 Task: Create a due date automation trigger when advanced on, 2 hours before a card is due add fields without custom field "Resume" cleared.
Action: Mouse moved to (1161, 87)
Screenshot: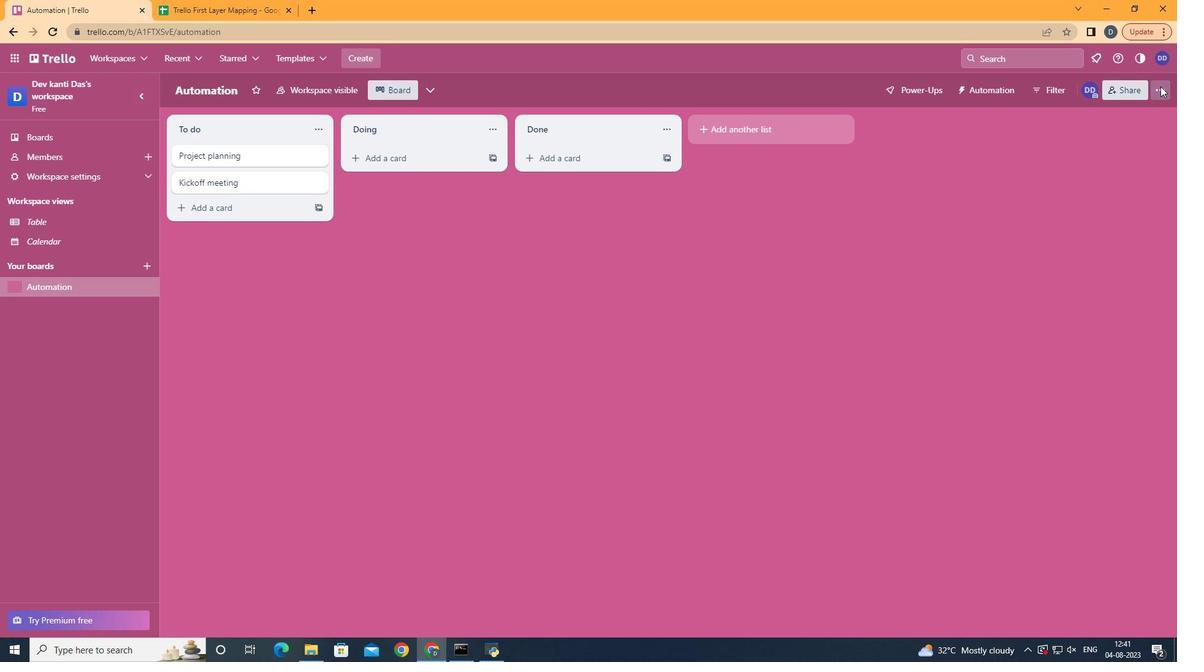 
Action: Mouse pressed left at (1161, 87)
Screenshot: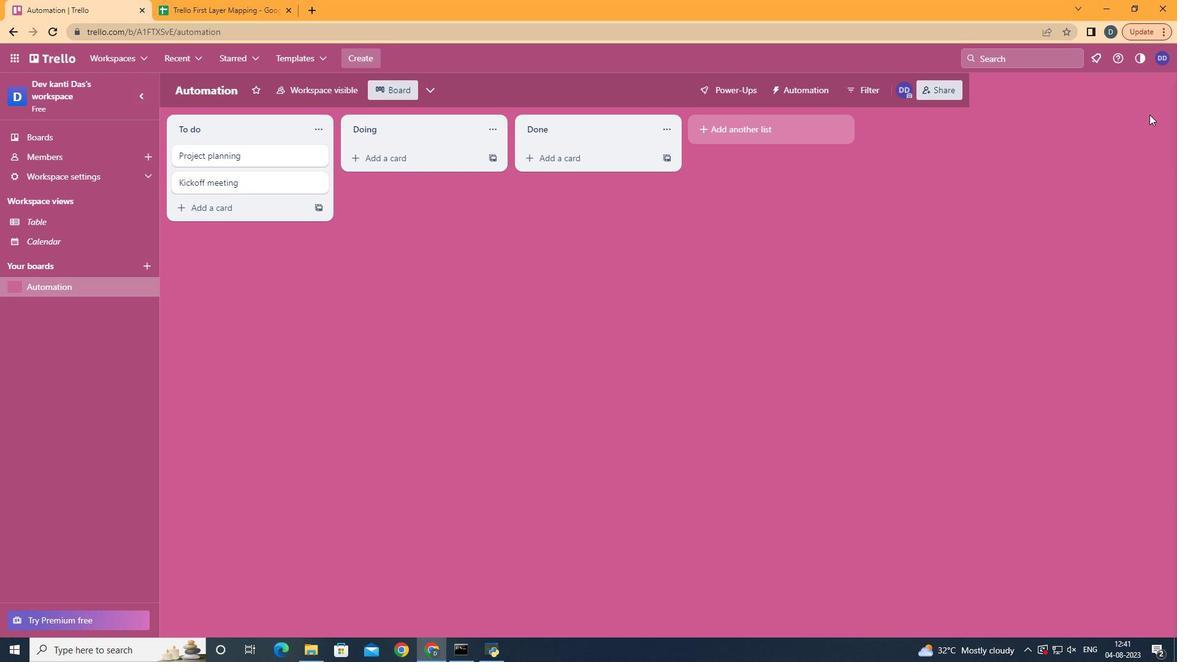 
Action: Mouse moved to (1053, 255)
Screenshot: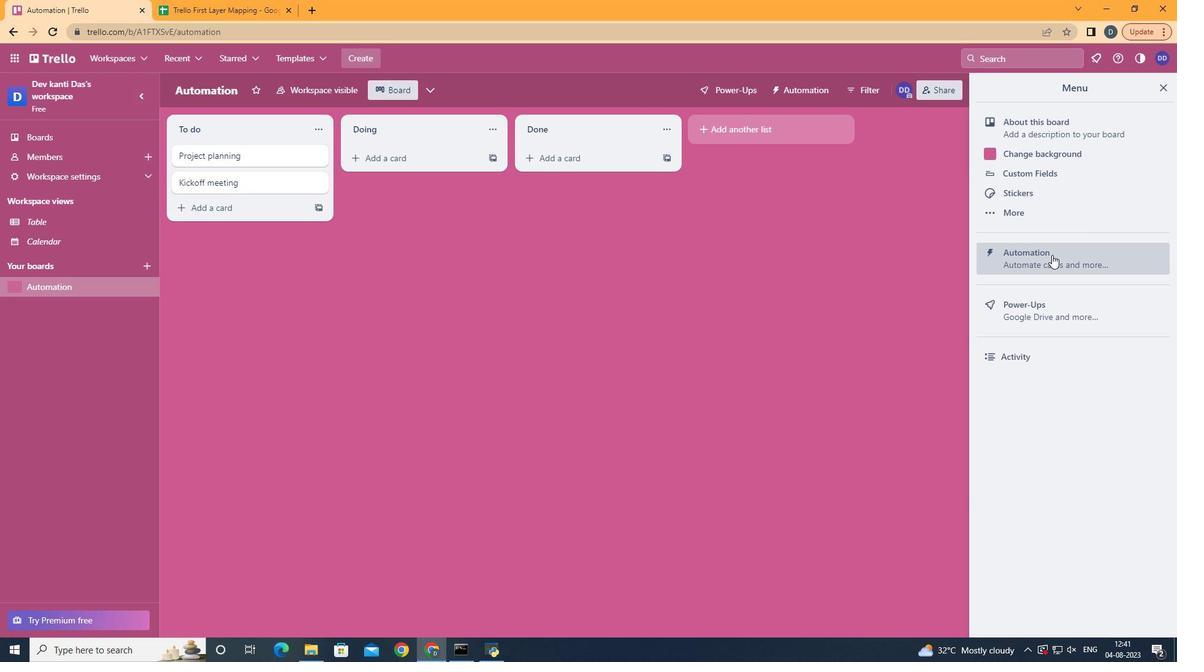 
Action: Mouse pressed left at (1053, 255)
Screenshot: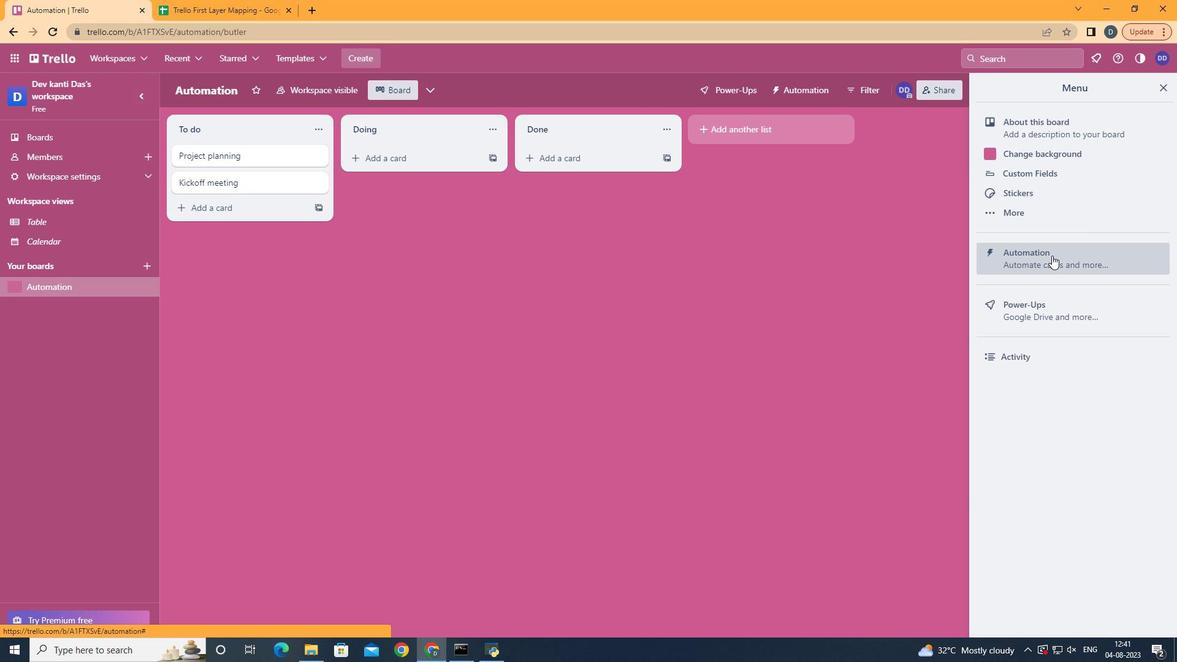 
Action: Mouse moved to (242, 255)
Screenshot: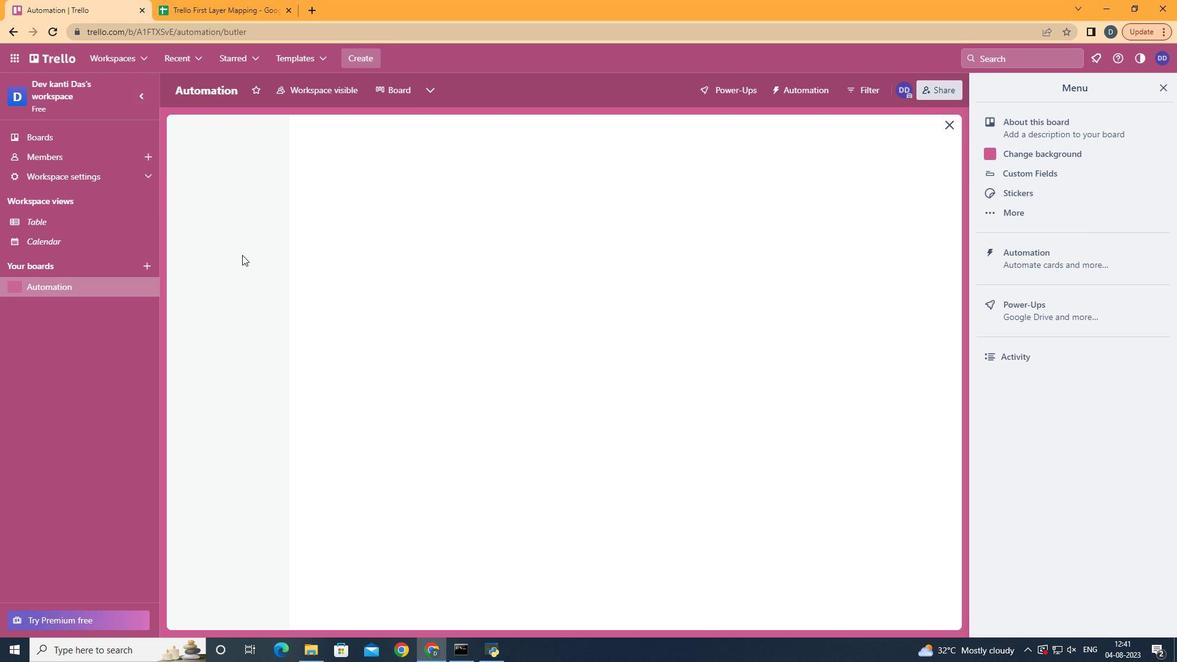 
Action: Mouse pressed left at (242, 255)
Screenshot: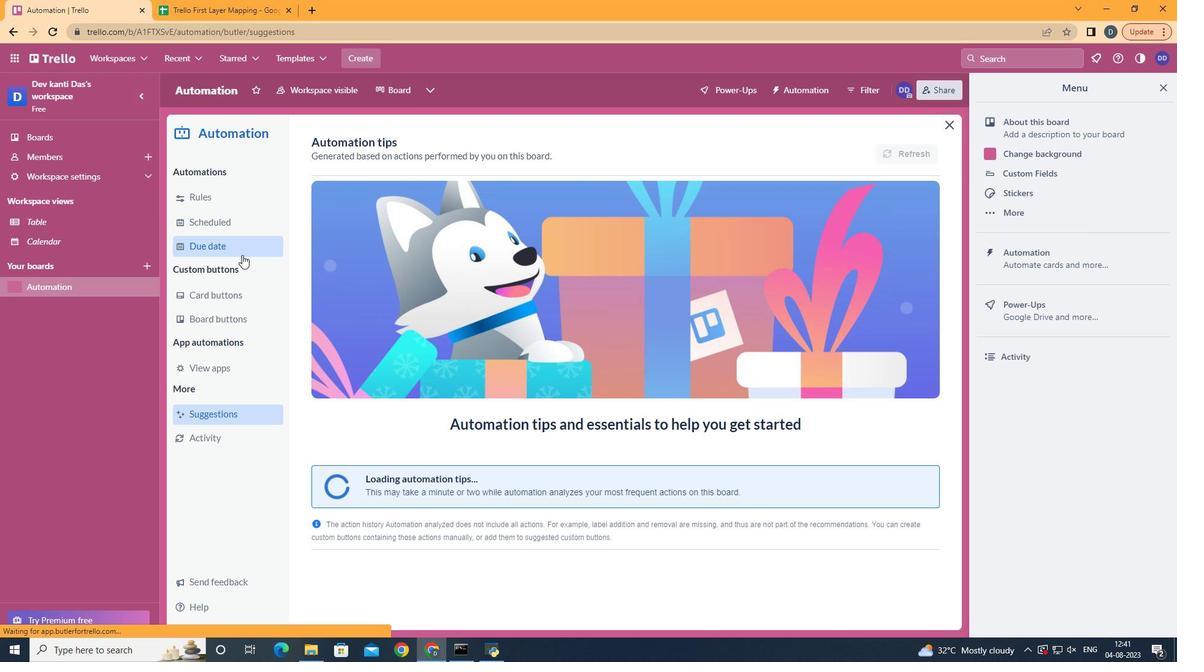 
Action: Mouse moved to (857, 149)
Screenshot: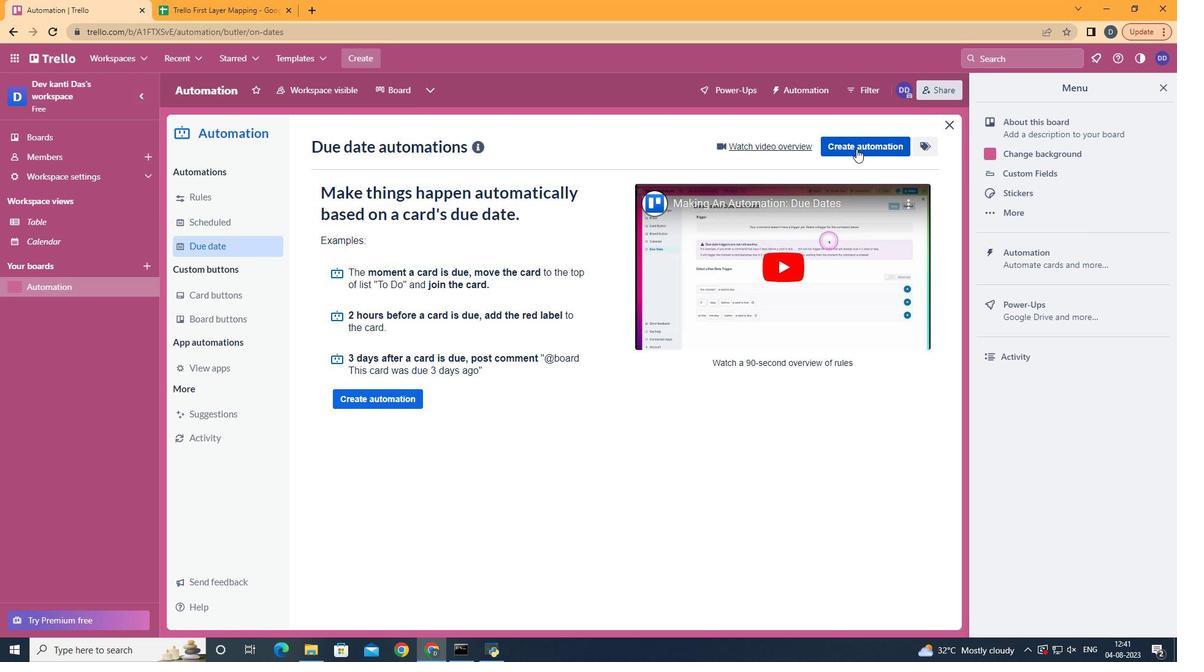 
Action: Mouse pressed left at (857, 149)
Screenshot: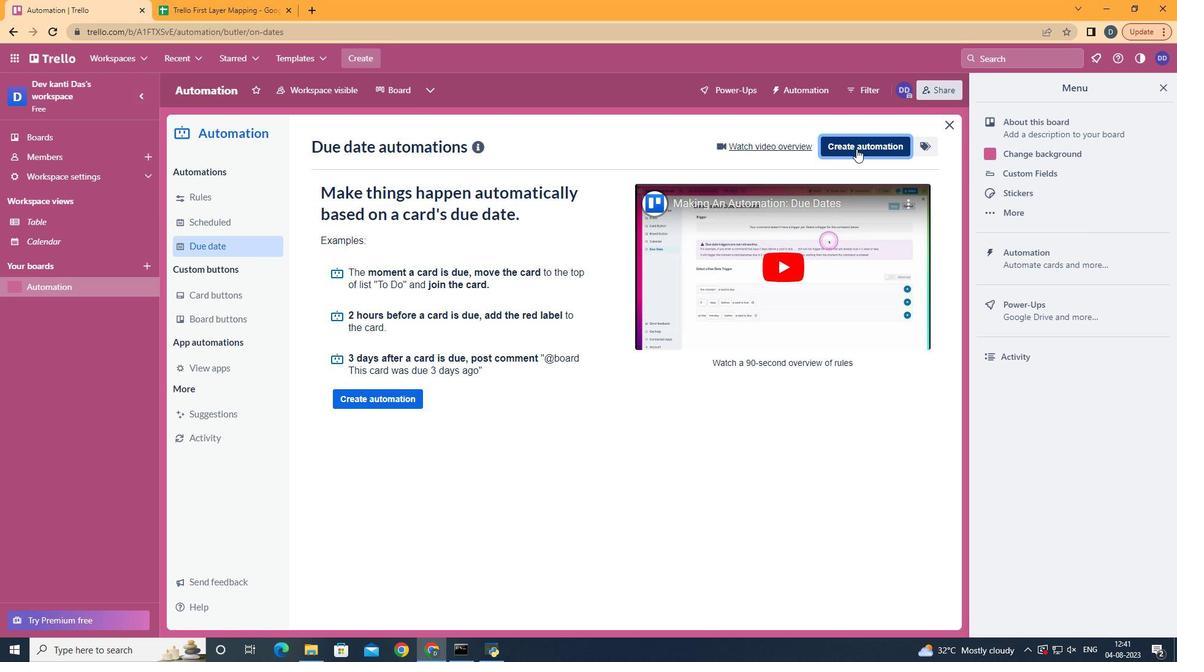 
Action: Mouse moved to (620, 263)
Screenshot: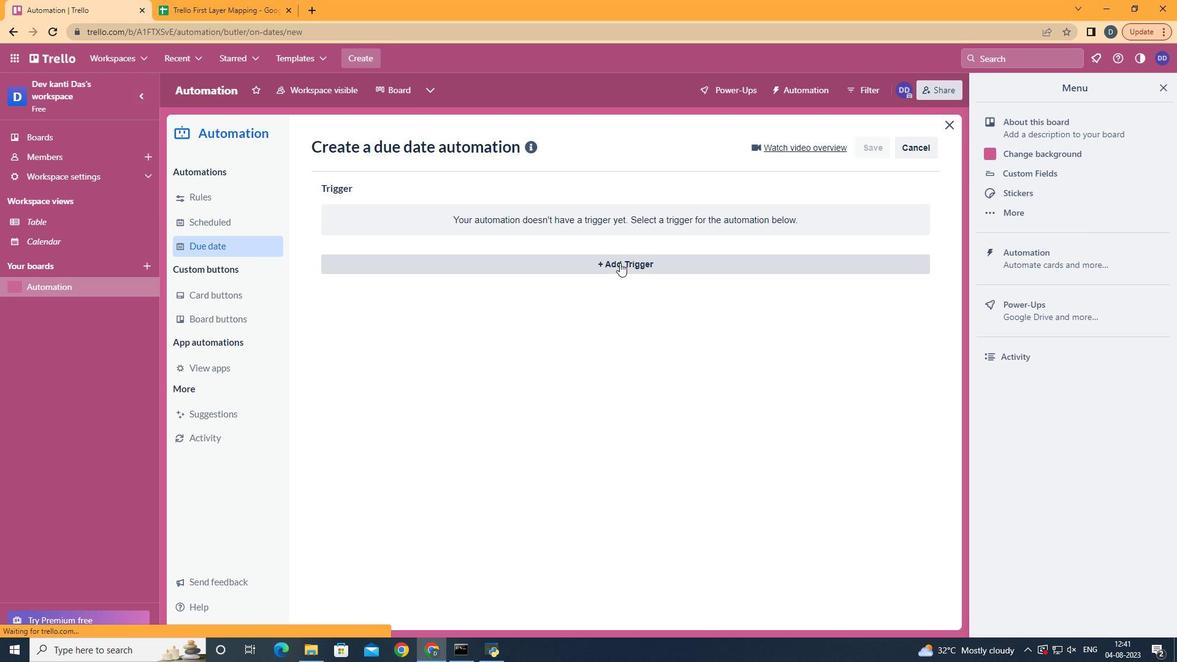 
Action: Mouse pressed left at (620, 263)
Screenshot: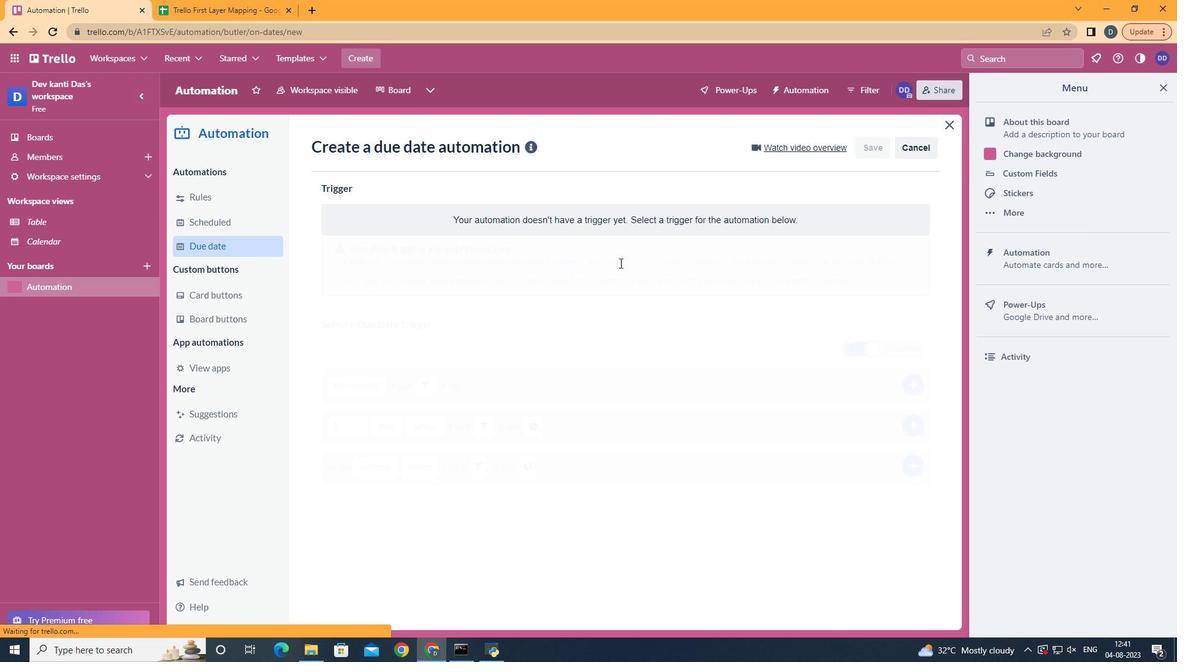 
Action: Mouse moved to (386, 526)
Screenshot: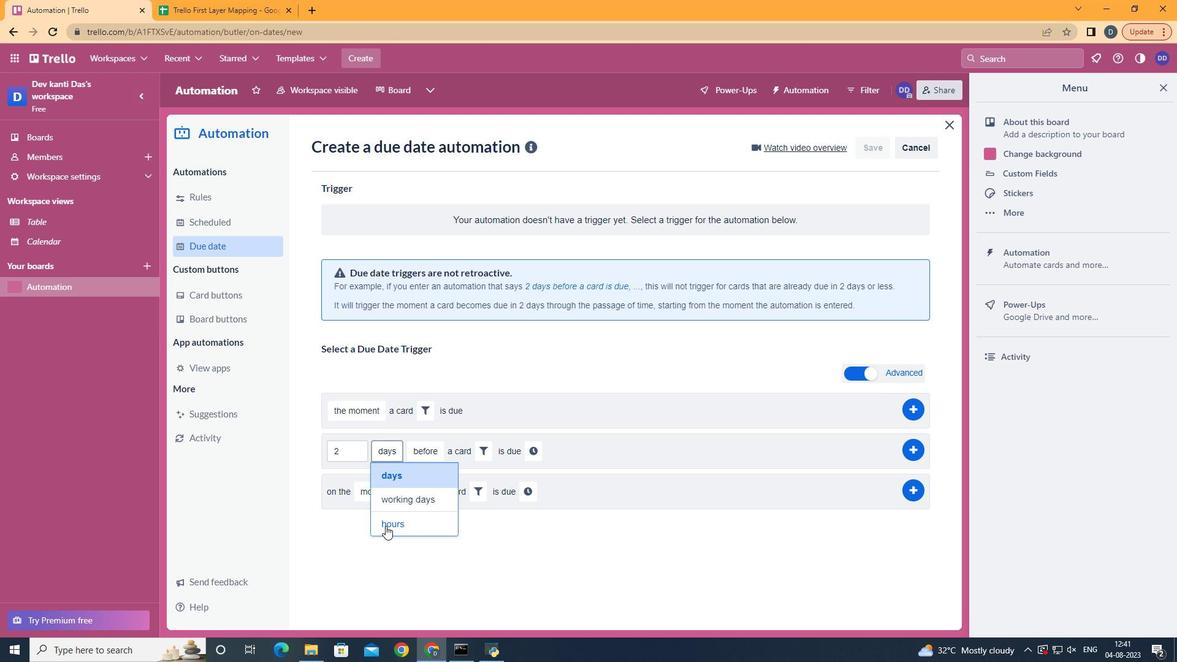 
Action: Mouse pressed left at (386, 526)
Screenshot: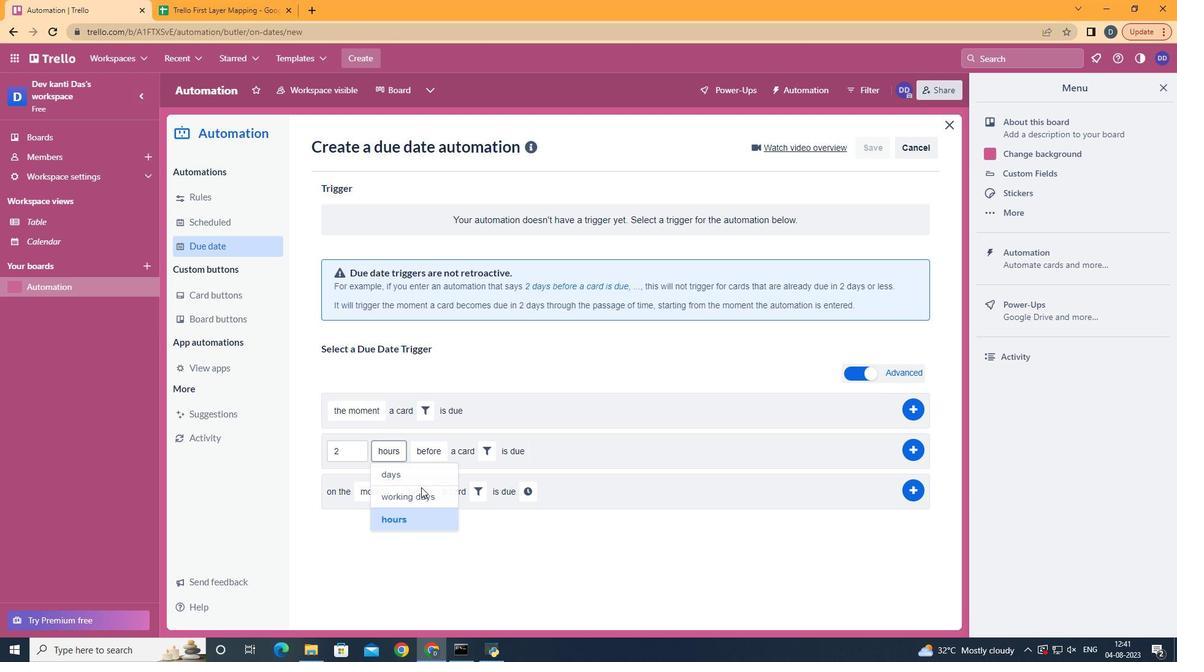 
Action: Mouse moved to (434, 468)
Screenshot: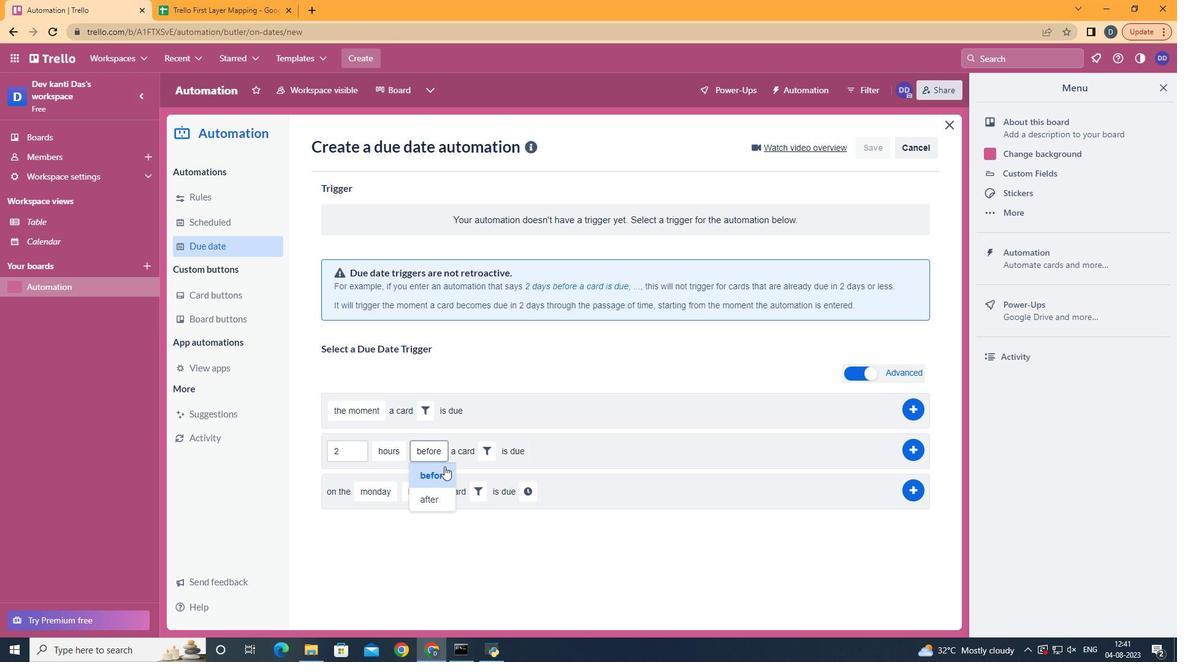 
Action: Mouse pressed left at (434, 468)
Screenshot: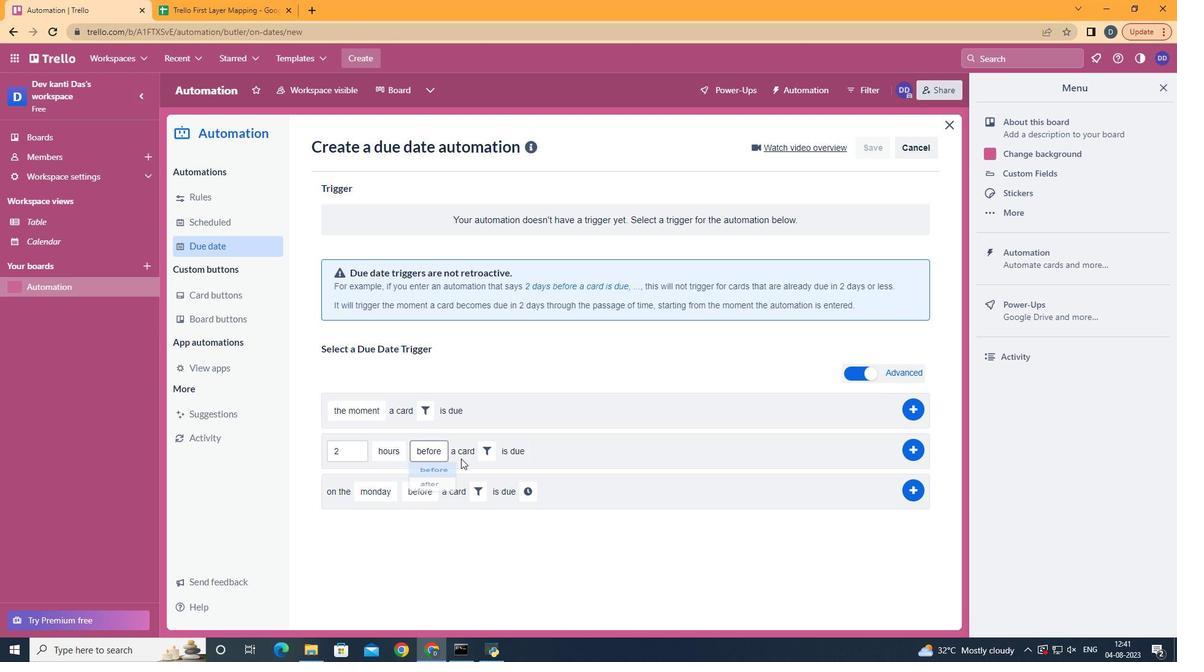 
Action: Mouse moved to (485, 449)
Screenshot: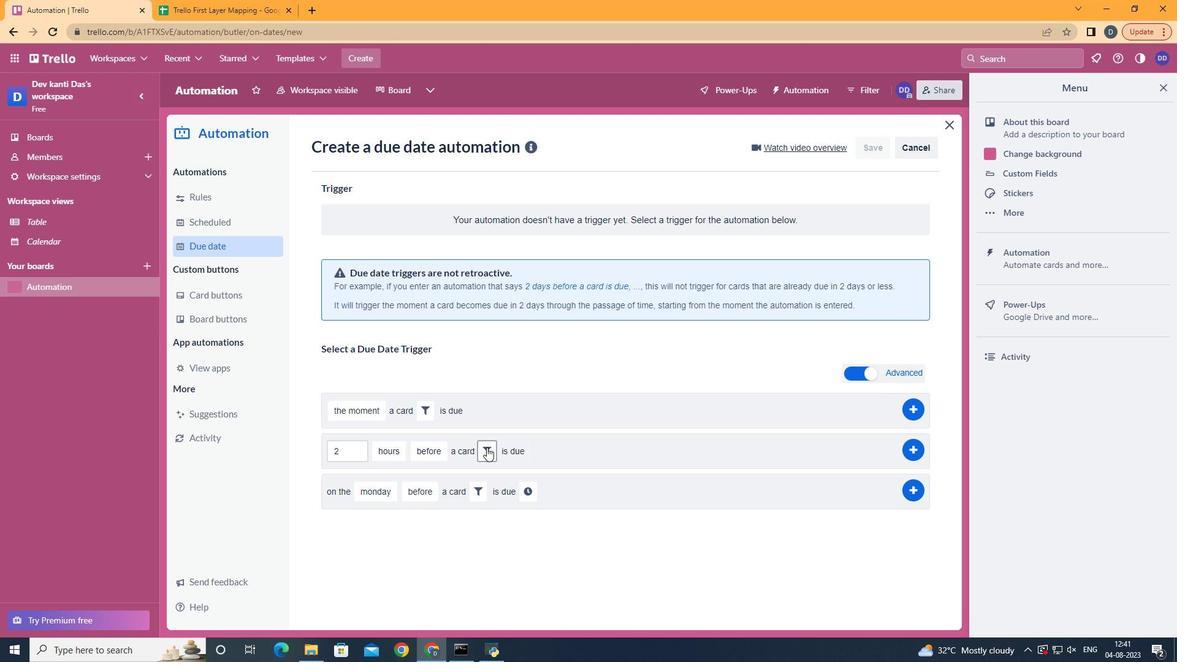 
Action: Mouse pressed left at (485, 449)
Screenshot: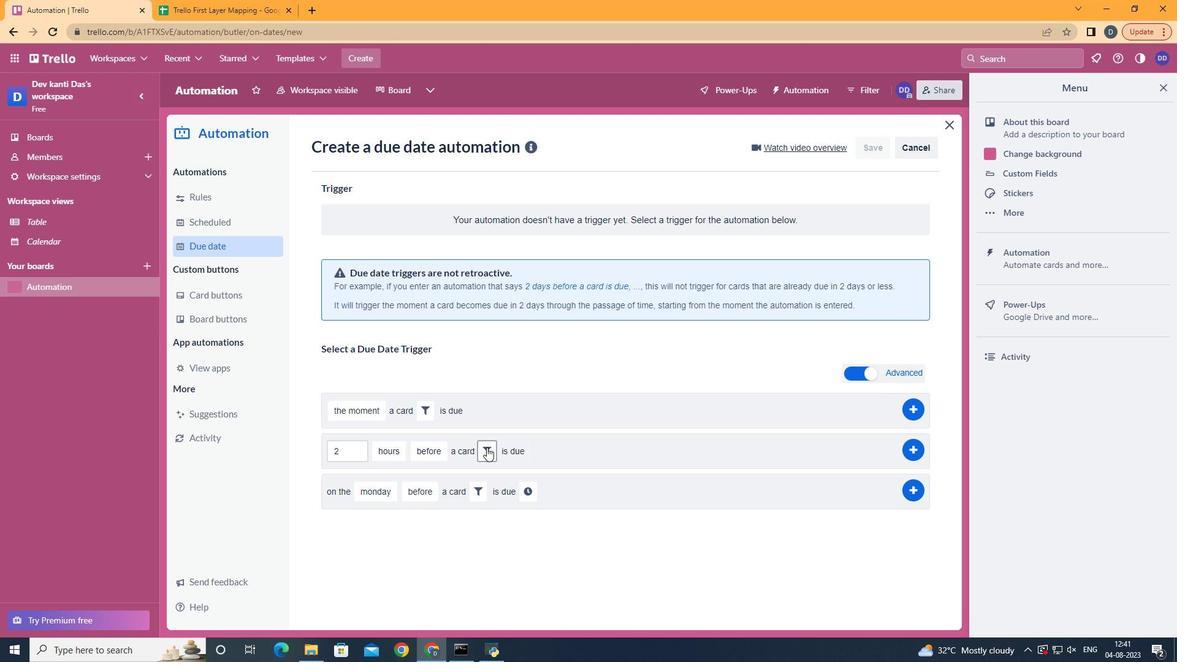 
Action: Mouse moved to (681, 491)
Screenshot: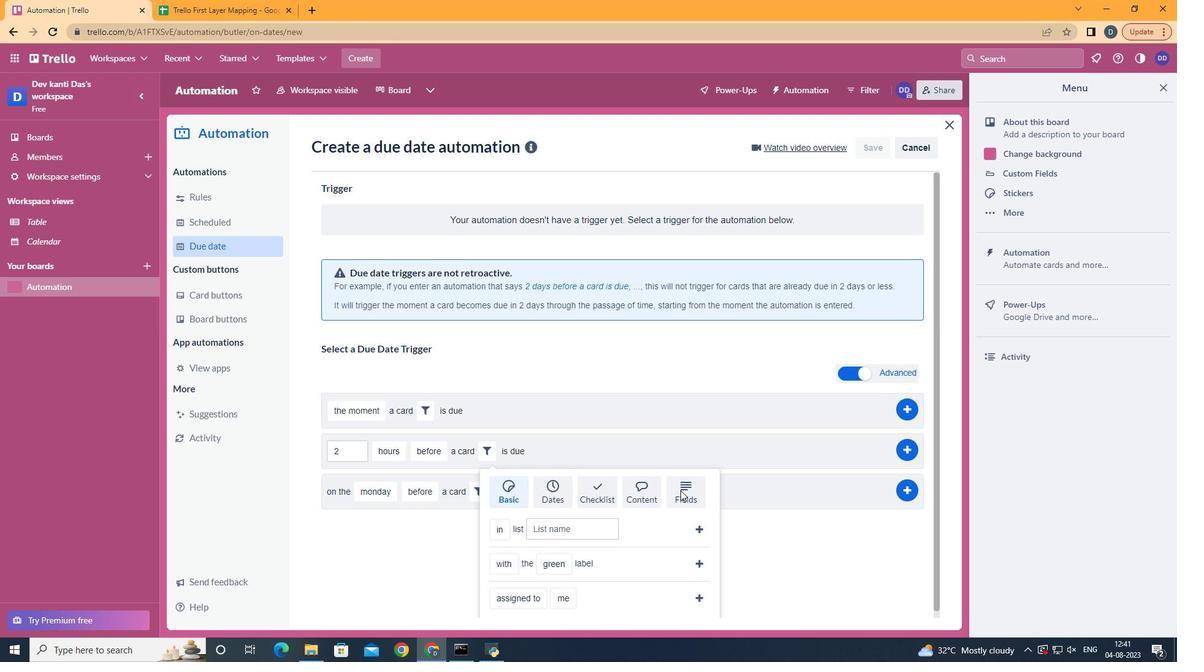 
Action: Mouse pressed left at (681, 491)
Screenshot: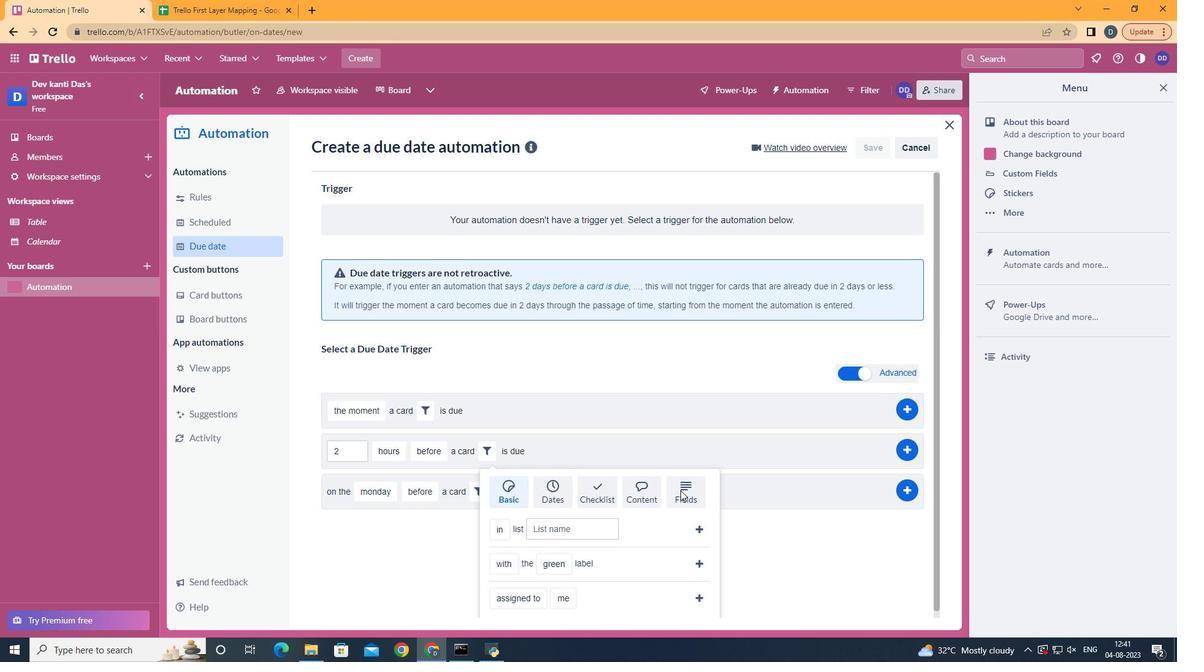 
Action: Mouse scrolled (681, 490) with delta (0, 0)
Screenshot: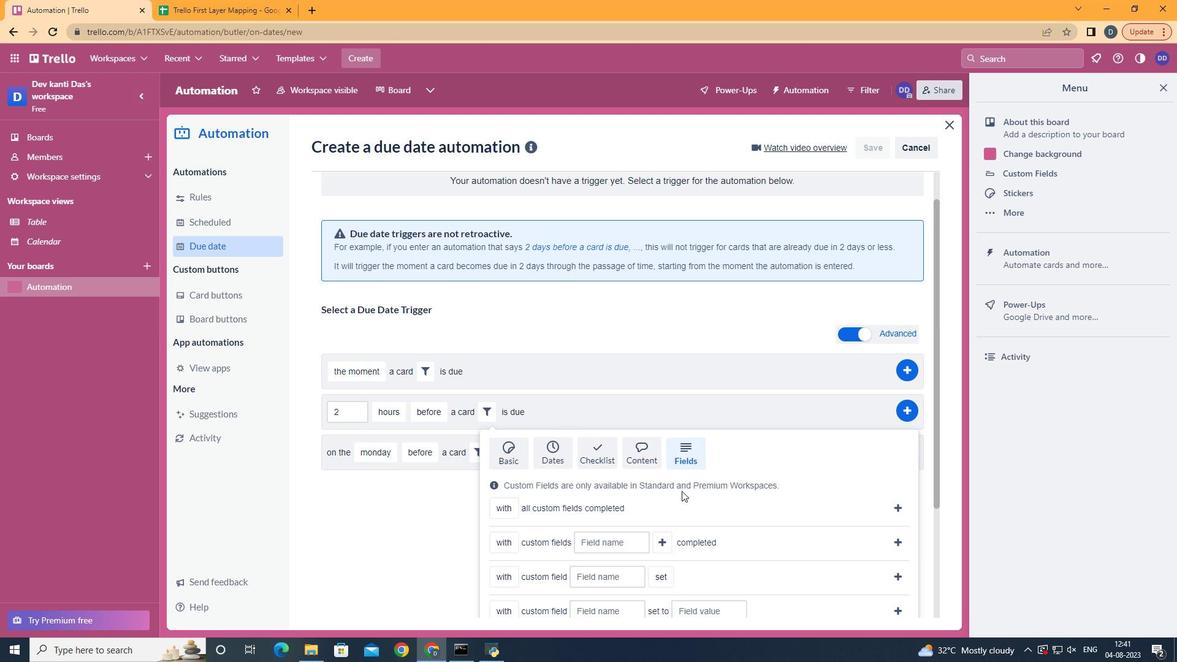 
Action: Mouse scrolled (681, 490) with delta (0, 0)
Screenshot: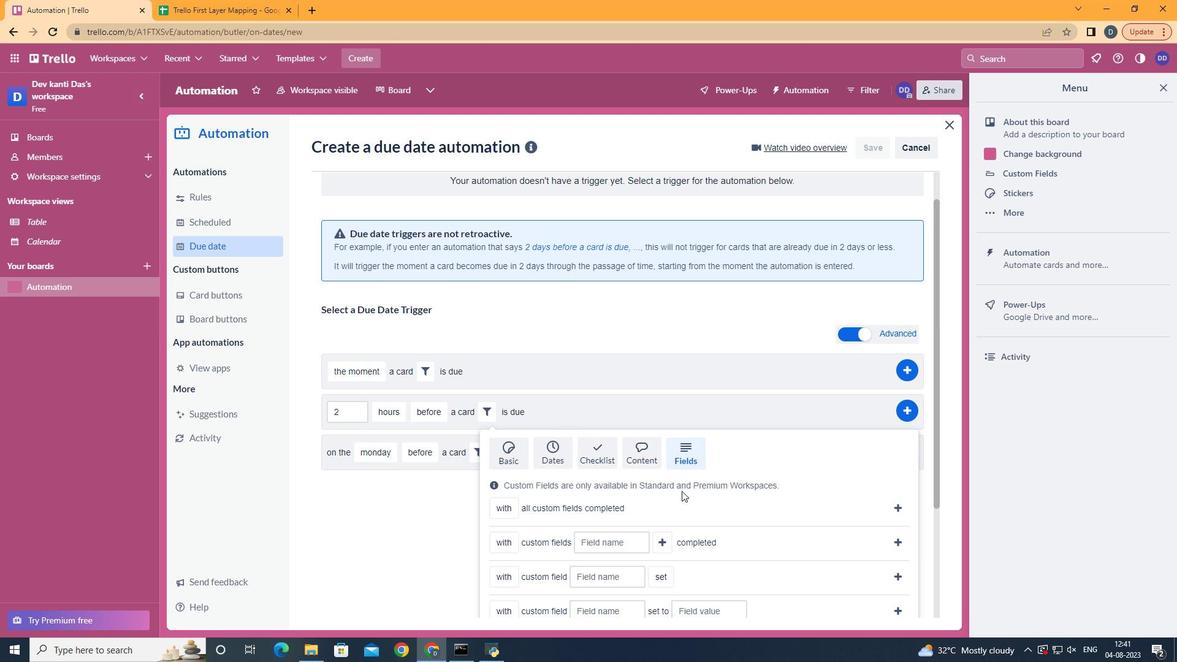 
Action: Mouse scrolled (681, 490) with delta (0, 0)
Screenshot: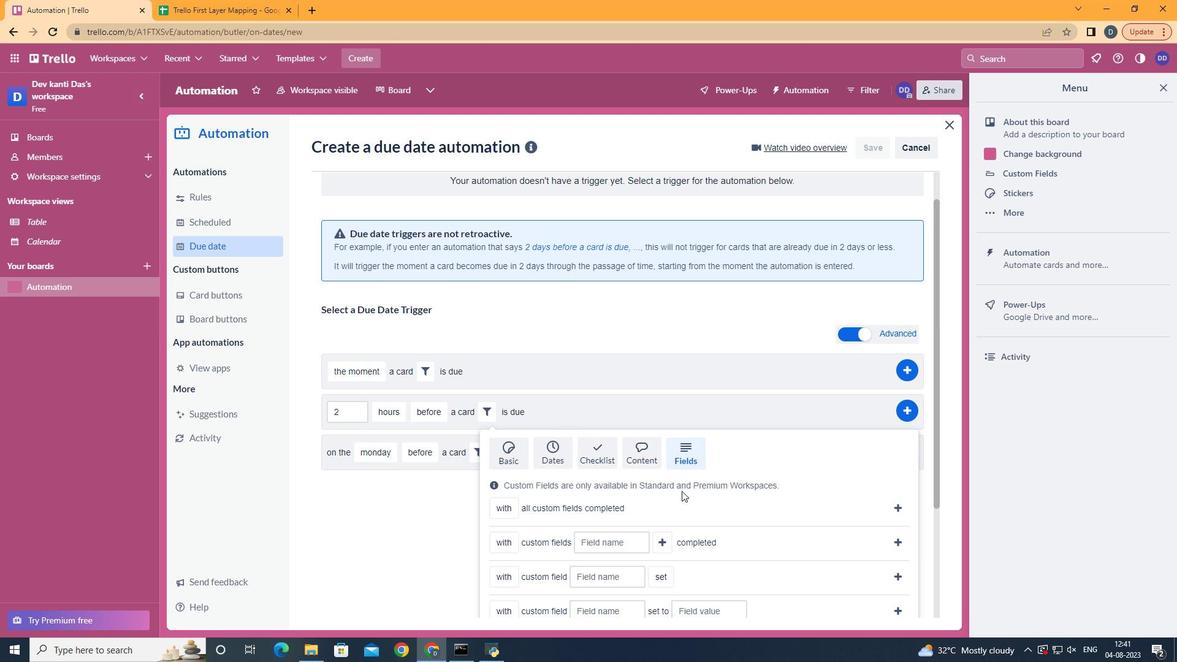 
Action: Mouse scrolled (681, 490) with delta (0, 0)
Screenshot: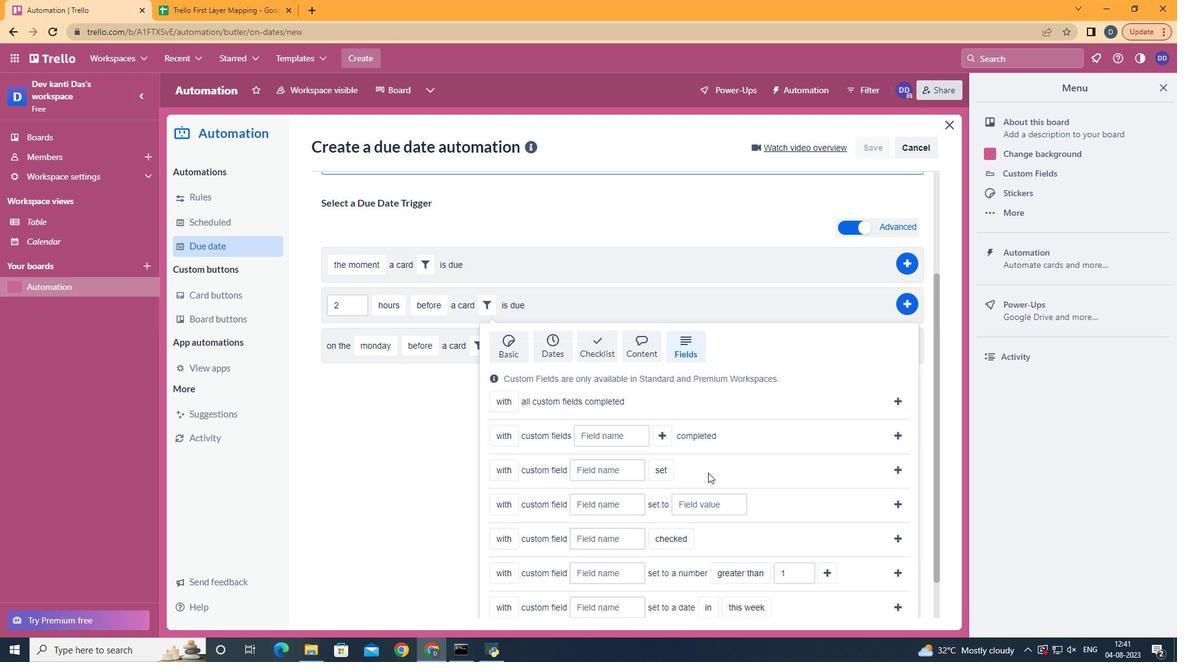 
Action: Mouse moved to (527, 466)
Screenshot: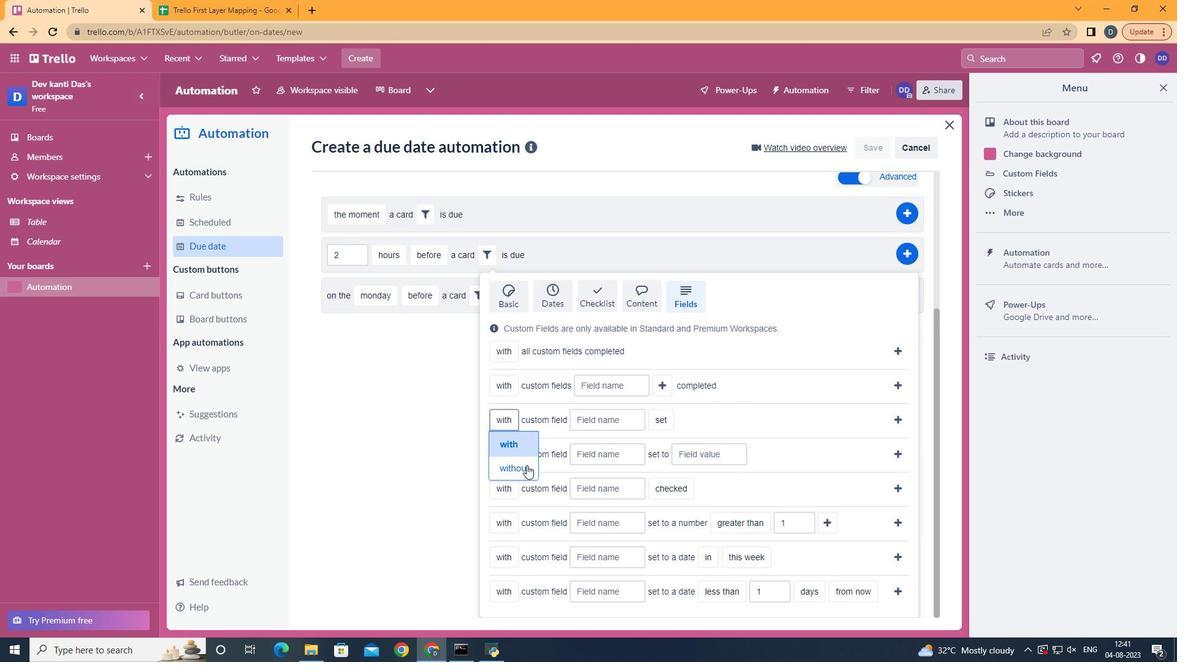 
Action: Mouse pressed left at (527, 466)
Screenshot: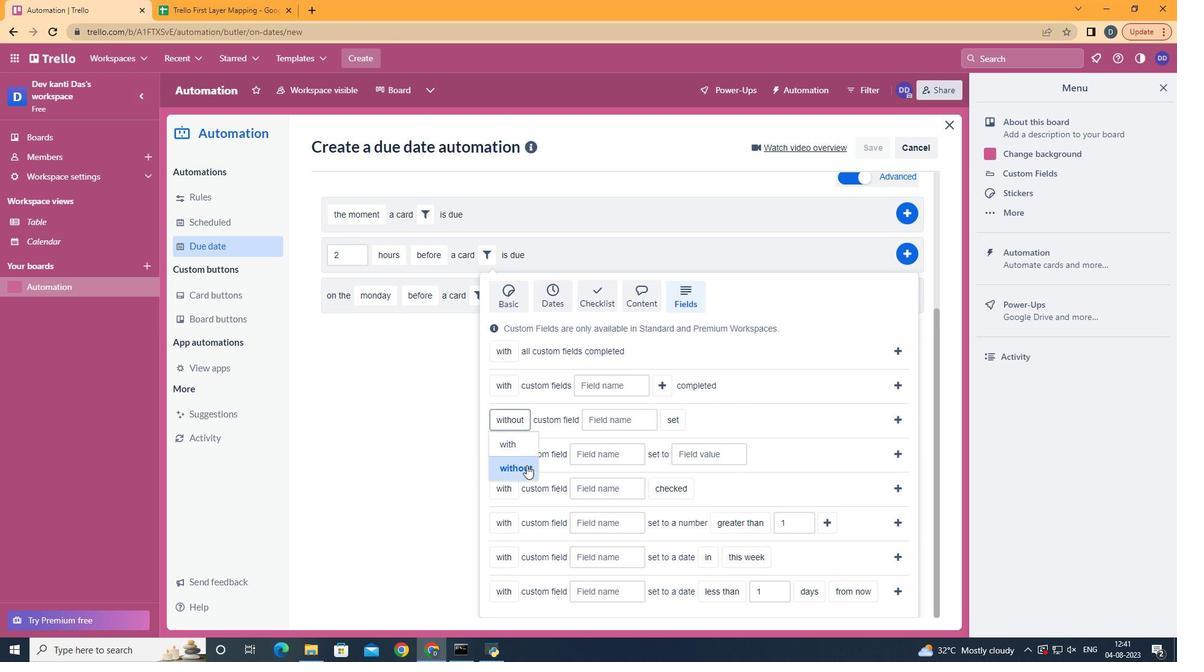 
Action: Mouse moved to (620, 416)
Screenshot: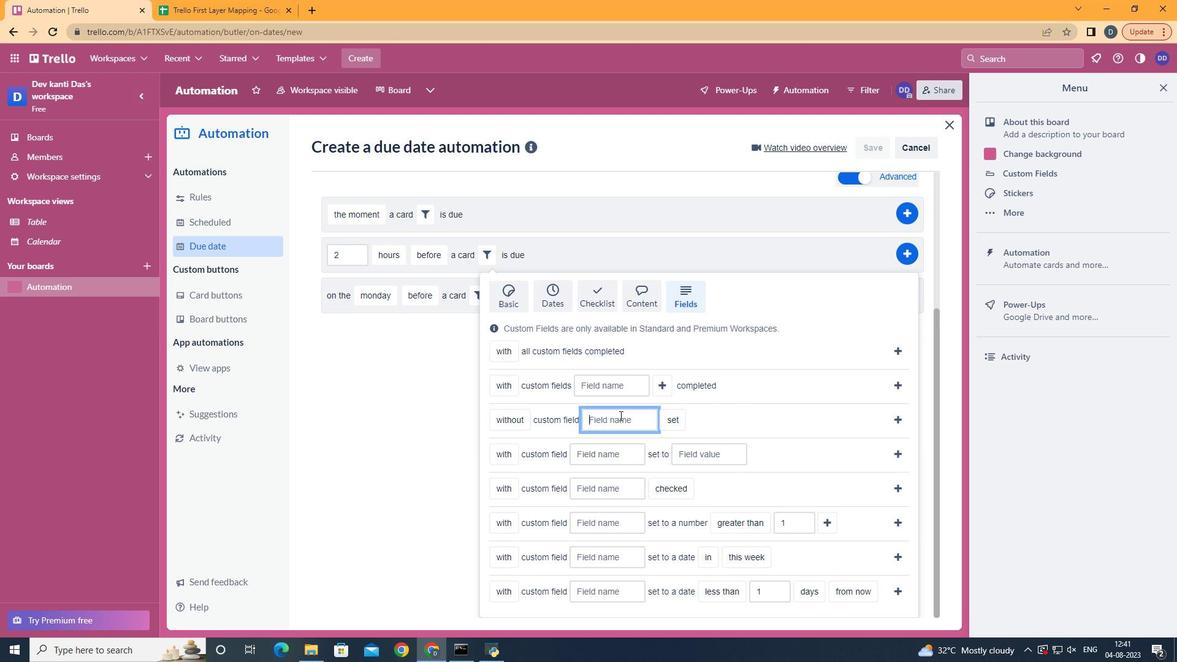 
Action: Mouse pressed left at (620, 416)
Screenshot: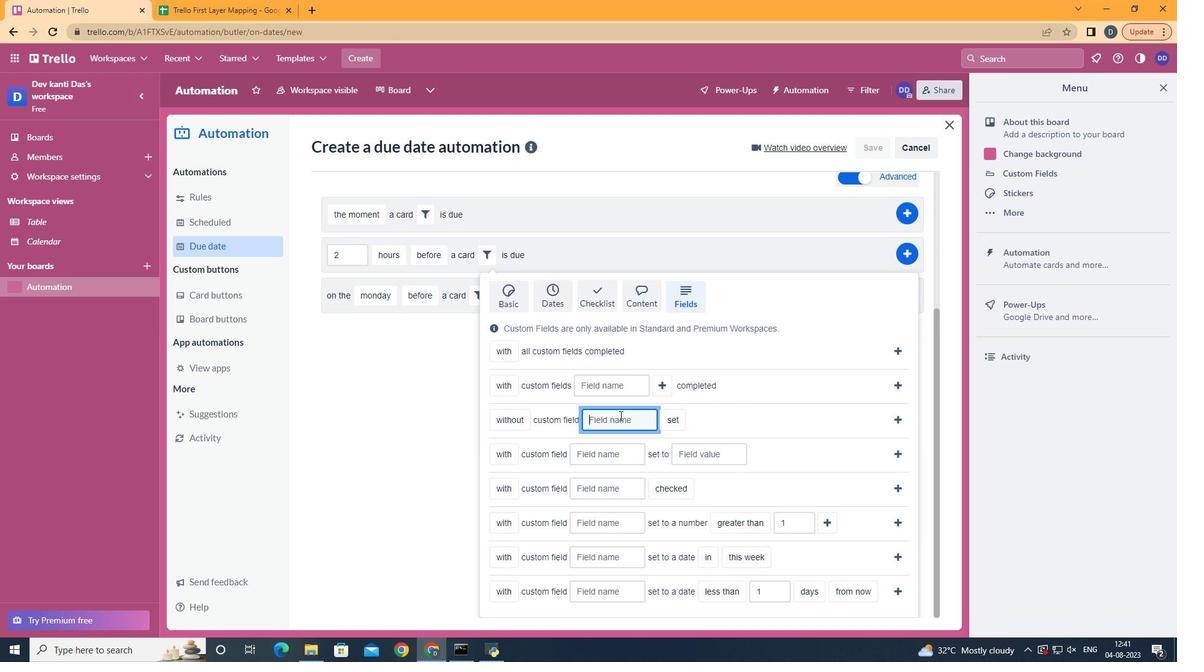 
Action: Key pressed <Key.shift>Resume
Screenshot: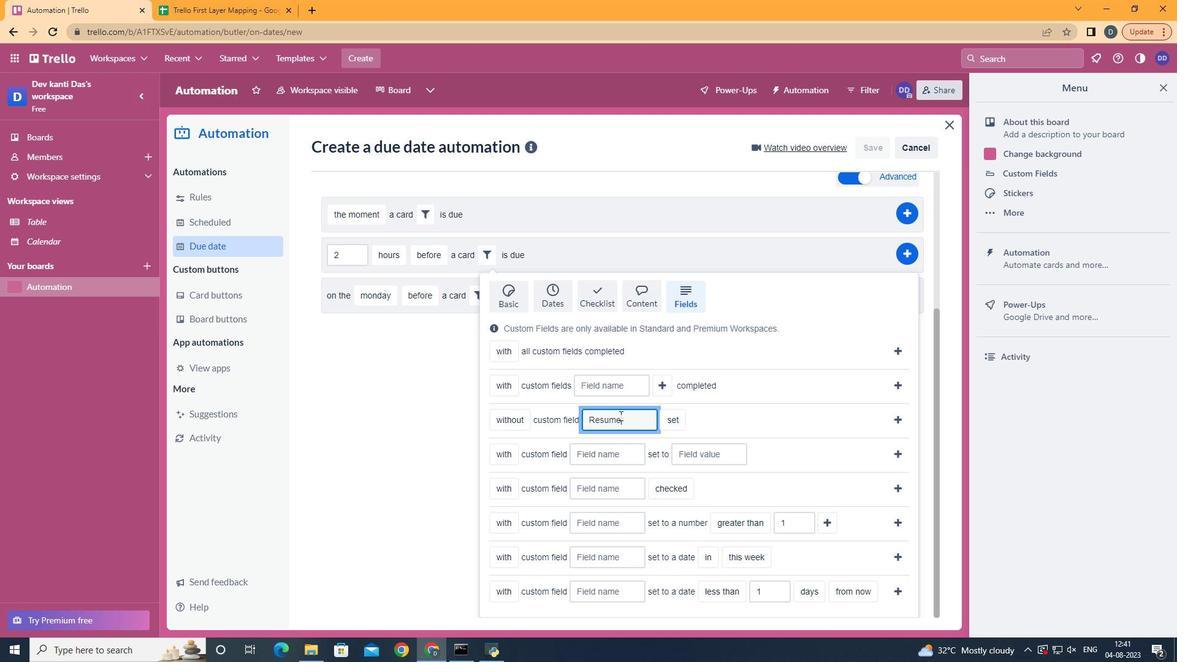 
Action: Mouse moved to (677, 465)
Screenshot: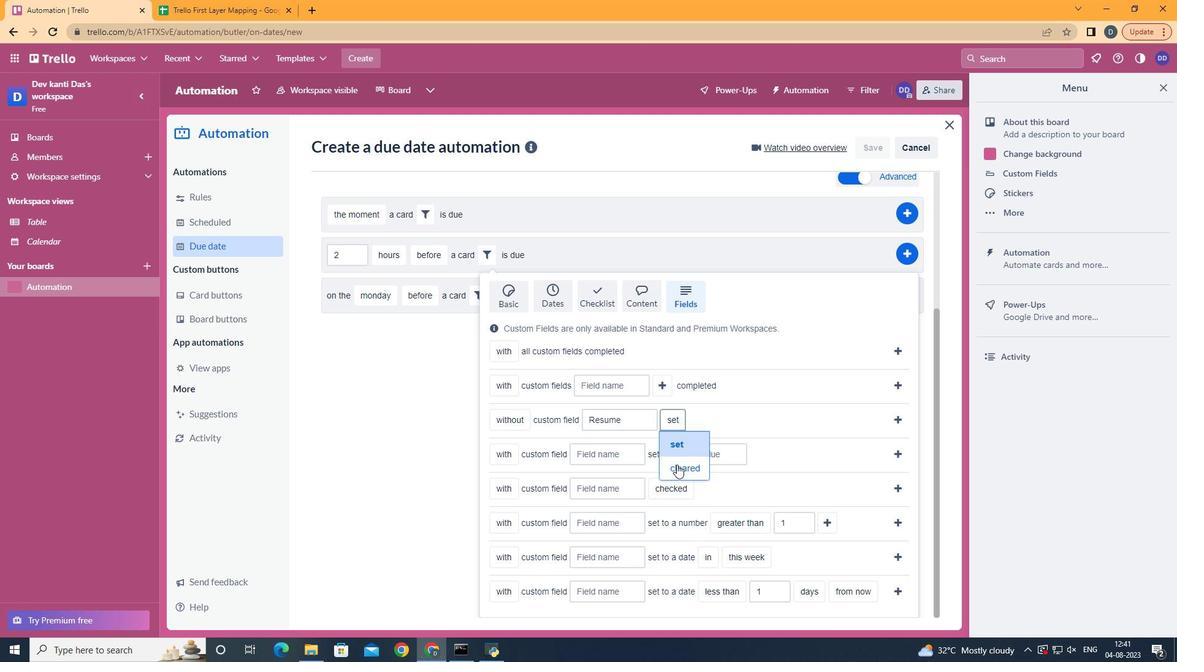 
Action: Mouse pressed left at (677, 465)
Screenshot: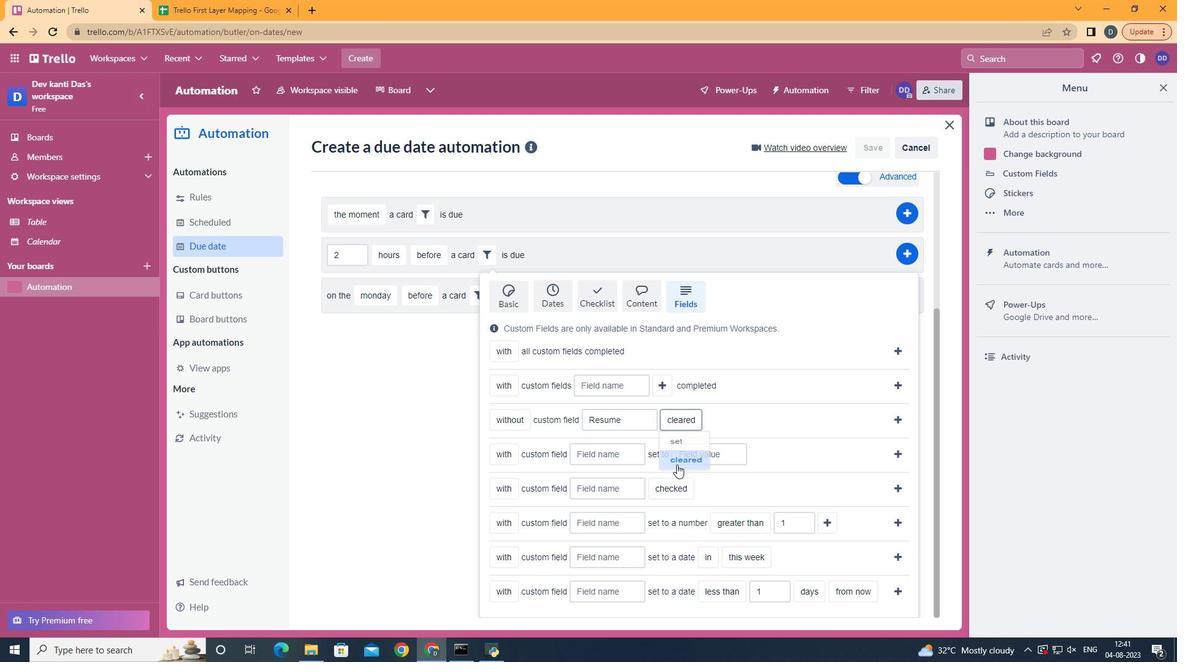 
Action: Mouse moved to (894, 419)
Screenshot: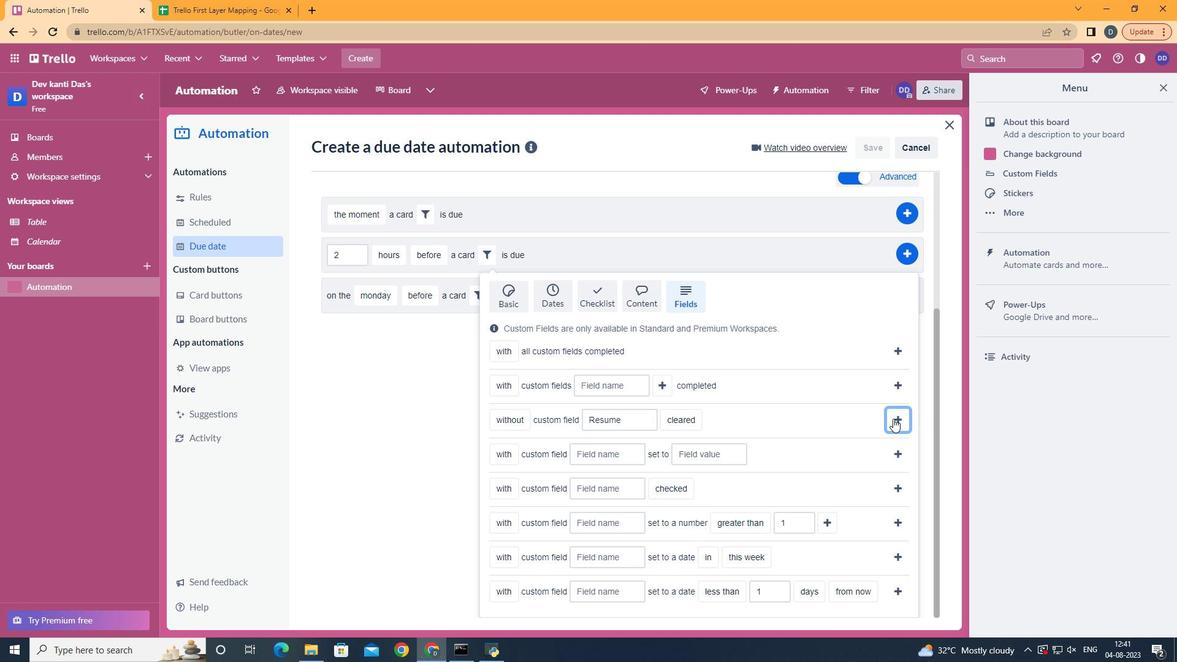 
Action: Mouse pressed left at (894, 419)
Screenshot: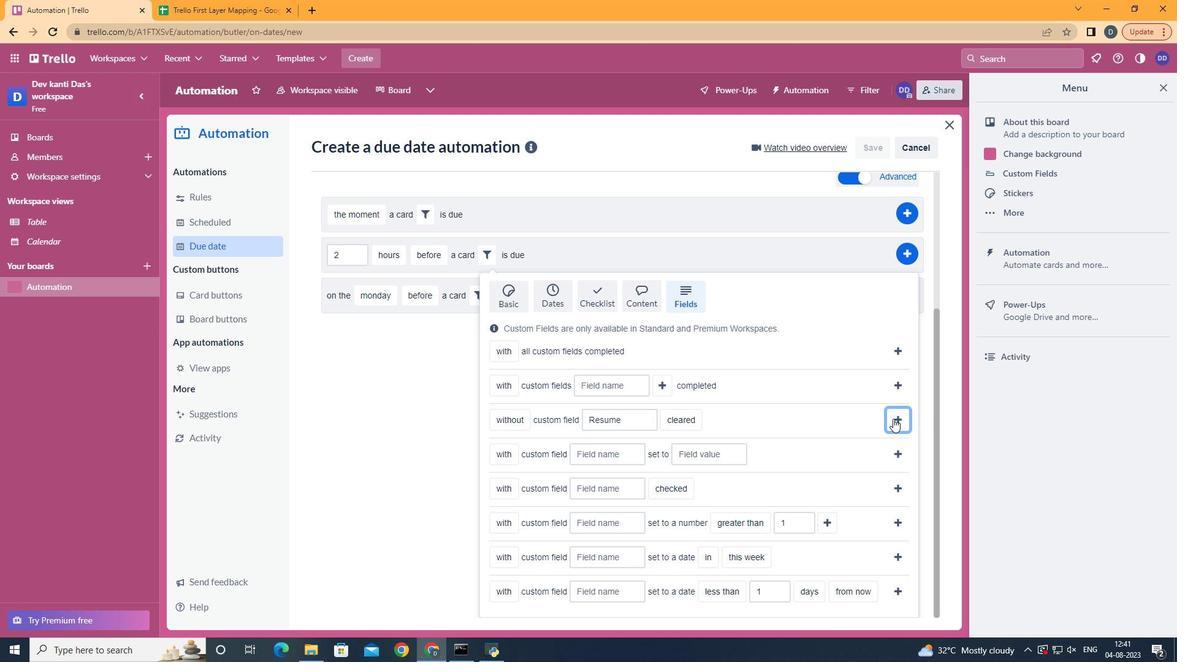 
Action: Mouse moved to (912, 457)
Screenshot: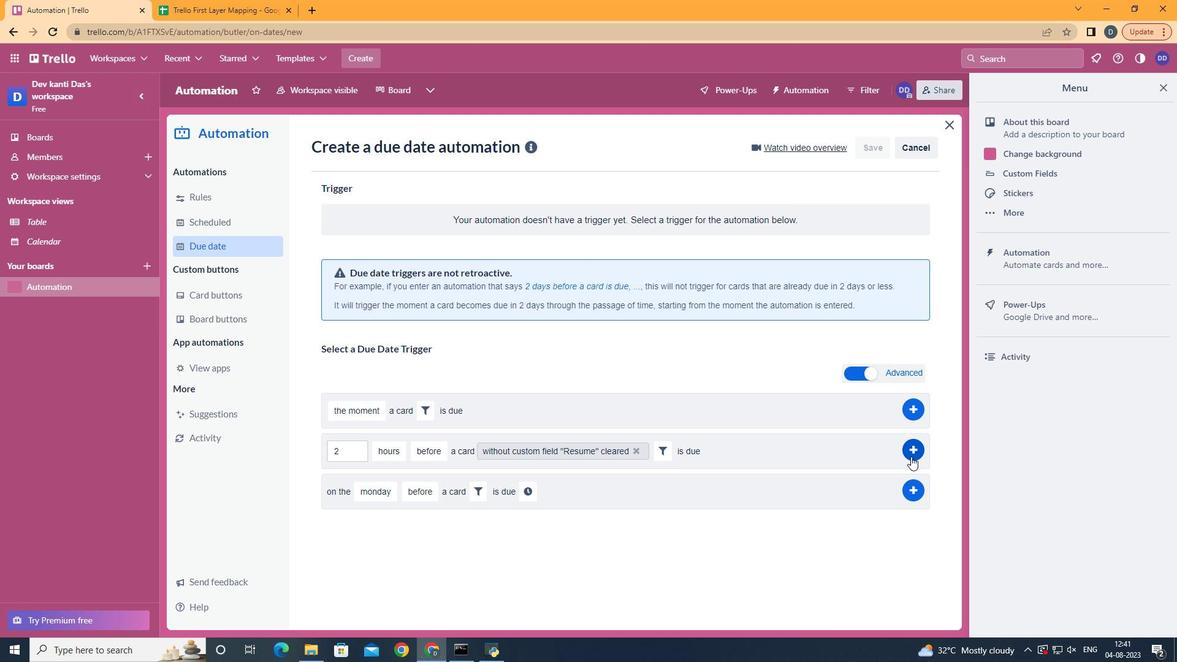 
Action: Mouse pressed left at (912, 457)
Screenshot: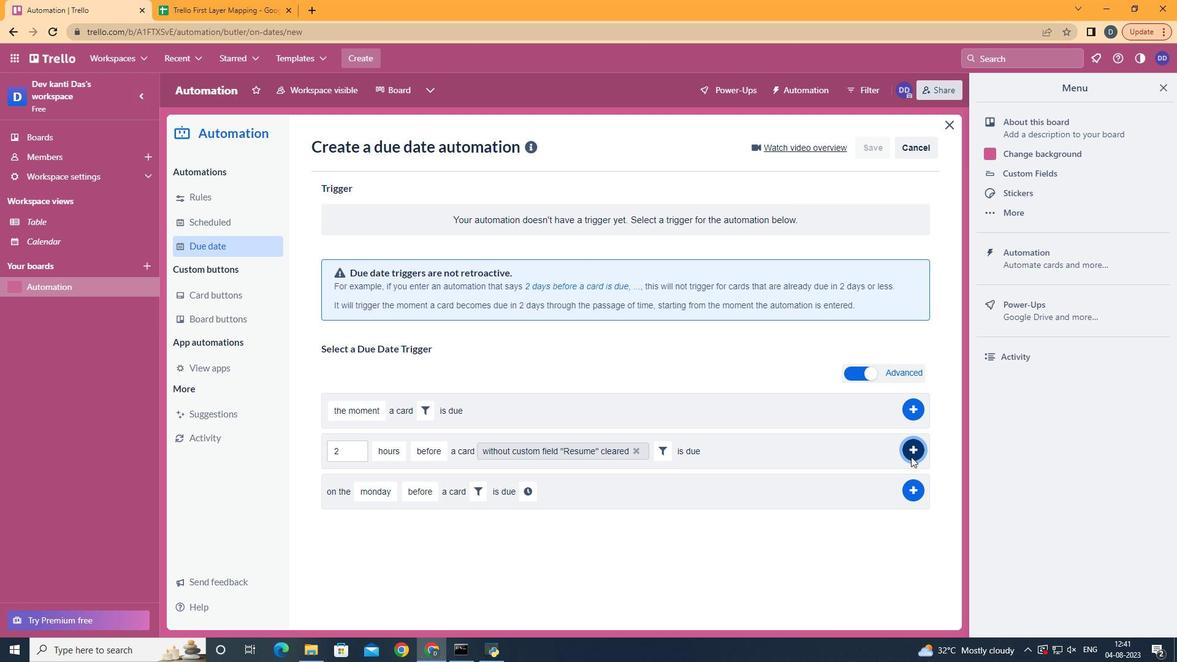 
Action: Mouse moved to (474, 238)
Screenshot: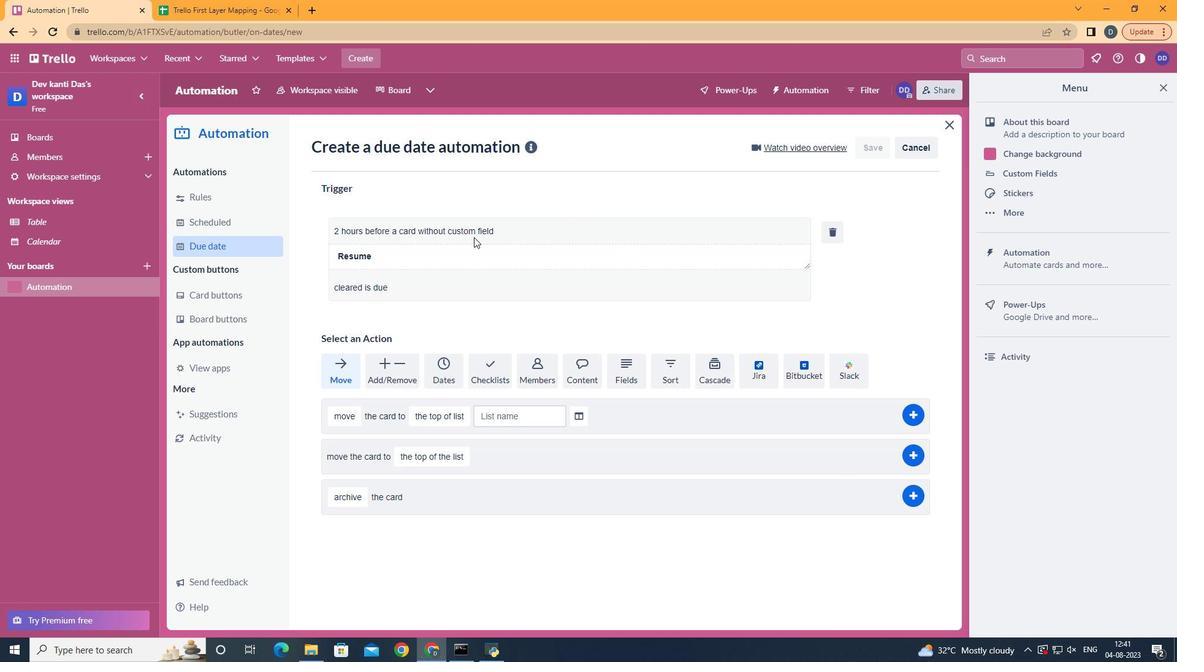 
